 Task: Add Sprouts Almond Coconut Castile Soap to the cart.
Action: Mouse moved to (902, 110)
Screenshot: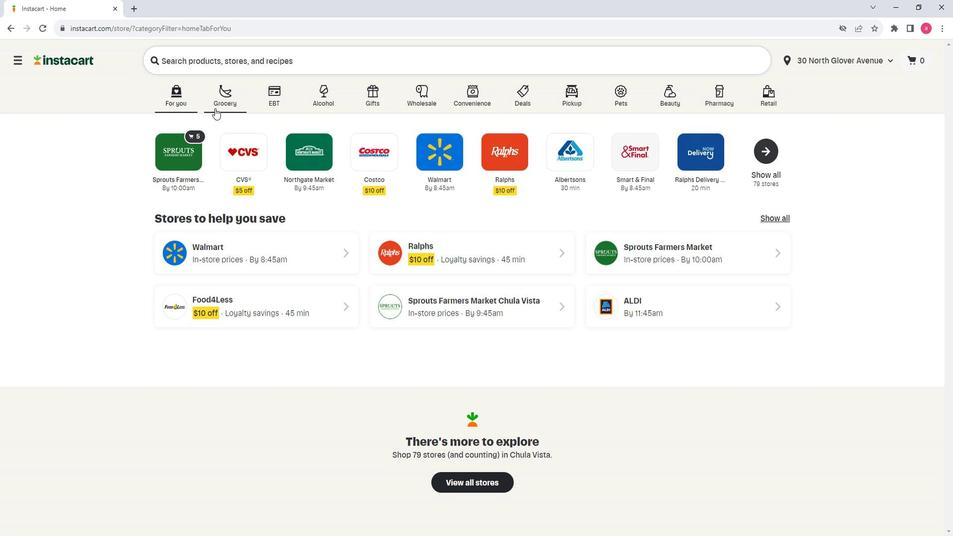 
Action: Mouse pressed left at (902, 110)
Screenshot: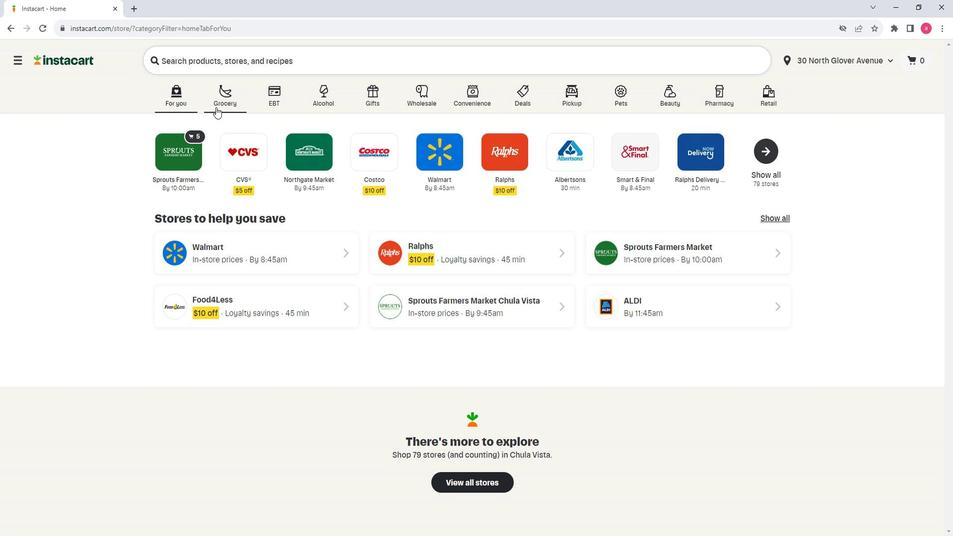 
Action: Mouse moved to (928, 304)
Screenshot: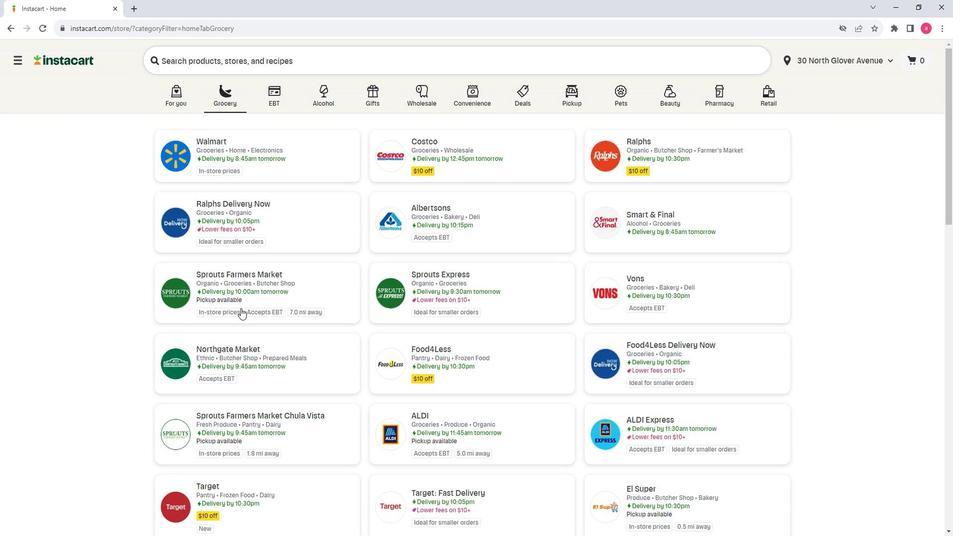 
Action: Mouse pressed left at (928, 304)
Screenshot: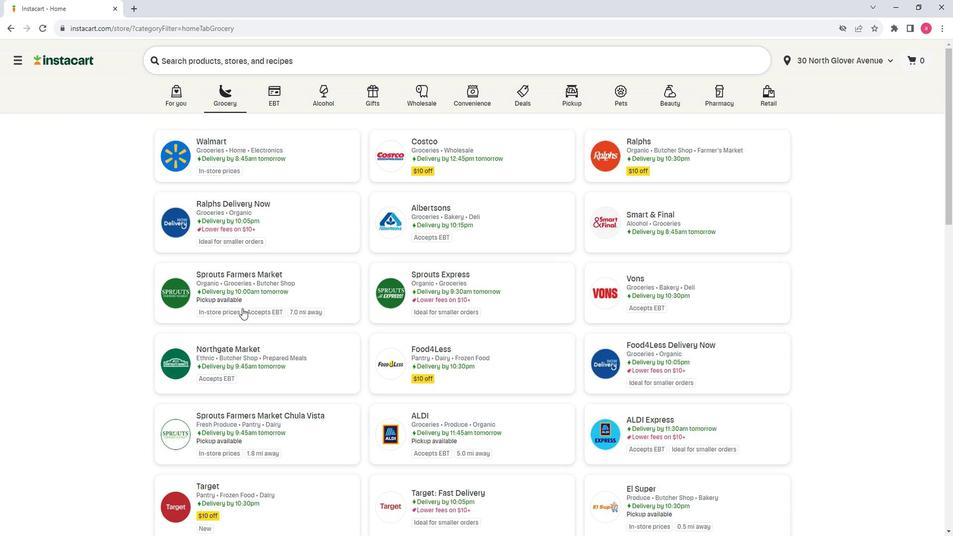 
Action: Mouse moved to (825, 326)
Screenshot: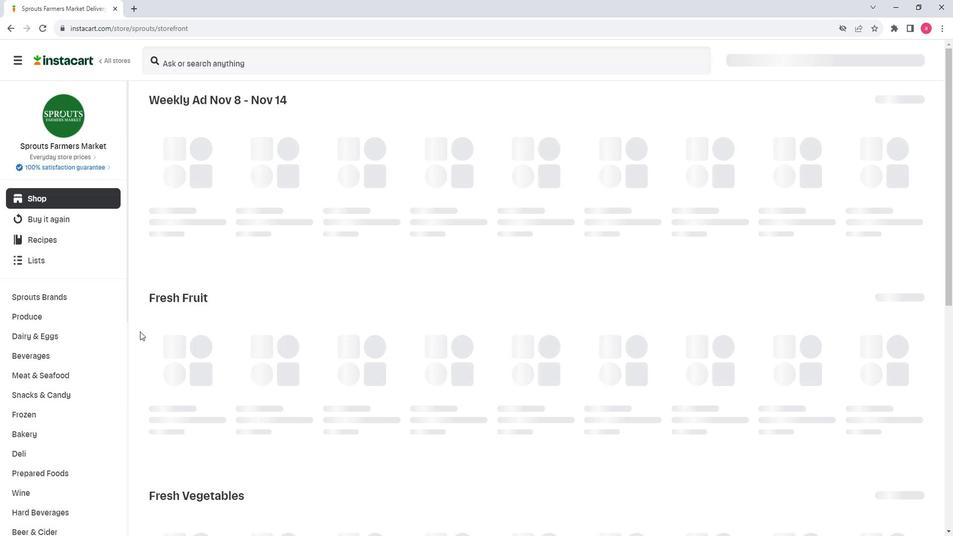 
Action: Mouse scrolled (825, 326) with delta (0, 0)
Screenshot: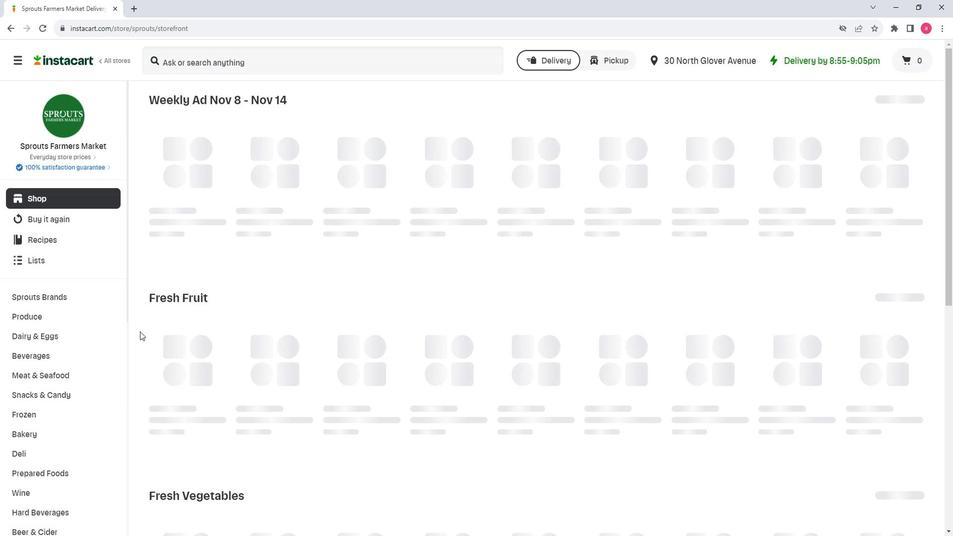 
Action: Mouse scrolled (825, 326) with delta (0, 0)
Screenshot: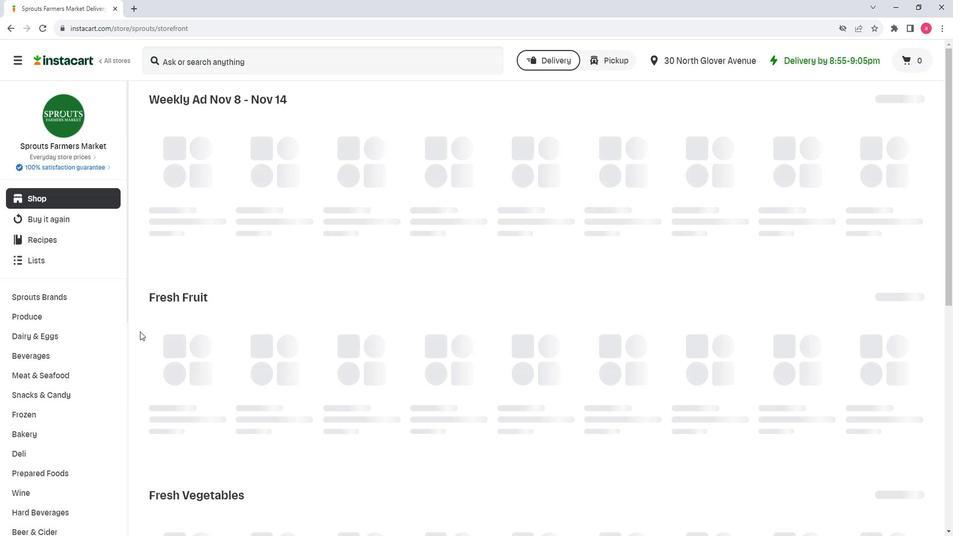 
Action: Mouse moved to (792, 326)
Screenshot: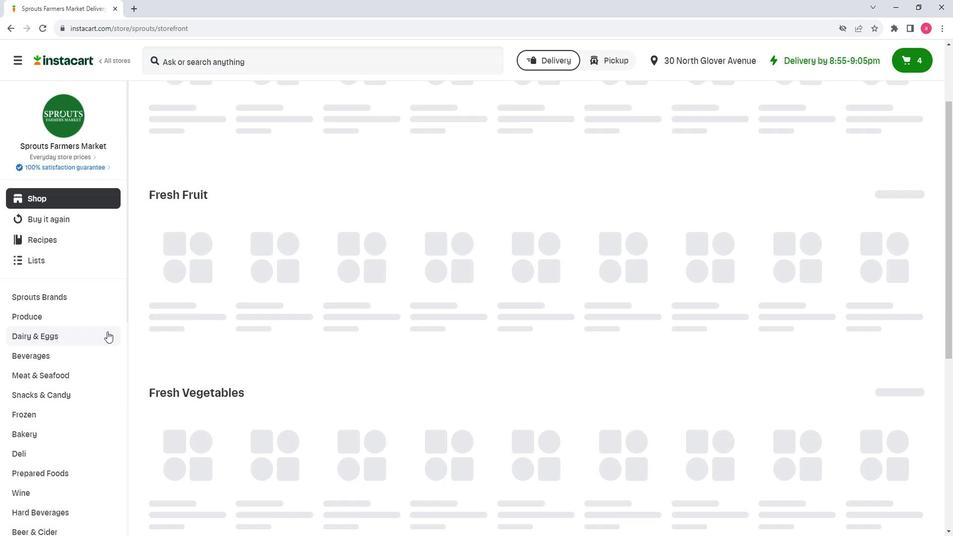 
Action: Mouse scrolled (792, 326) with delta (0, 0)
Screenshot: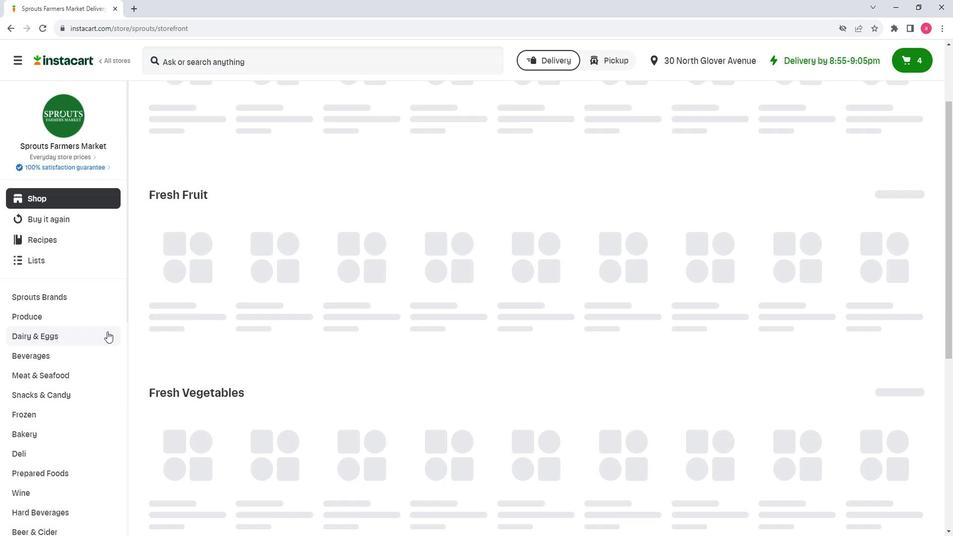
Action: Mouse scrolled (792, 326) with delta (0, 0)
Screenshot: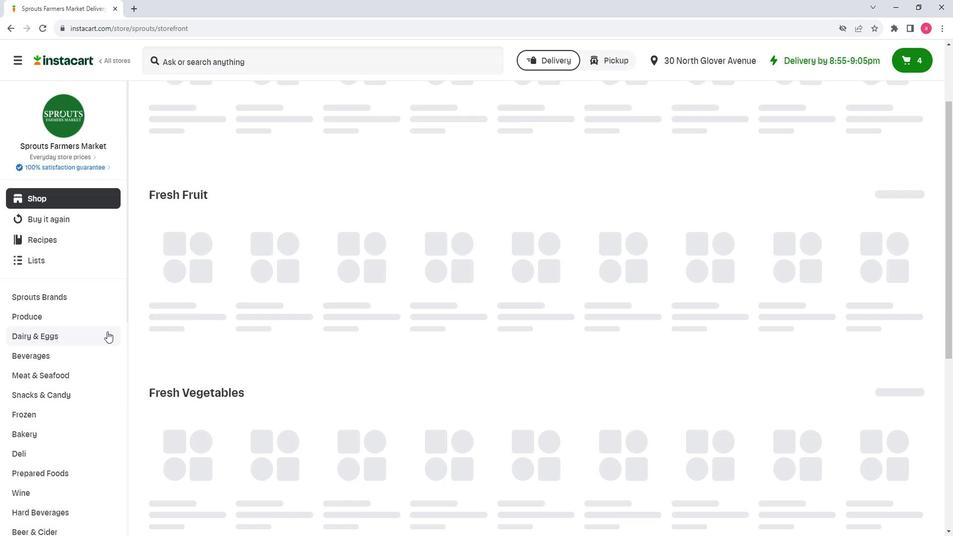 
Action: Mouse scrolled (792, 326) with delta (0, 0)
Screenshot: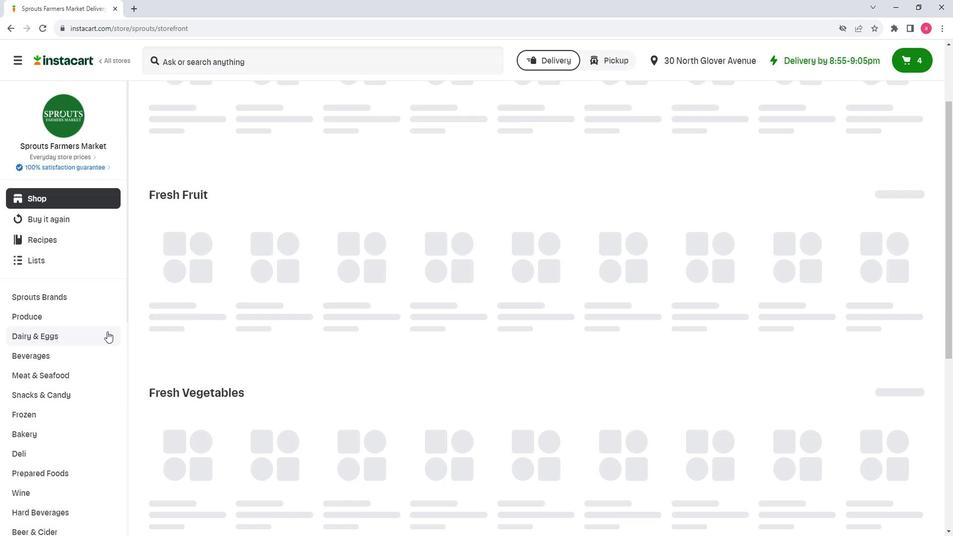 
Action: Mouse scrolled (792, 326) with delta (0, 0)
Screenshot: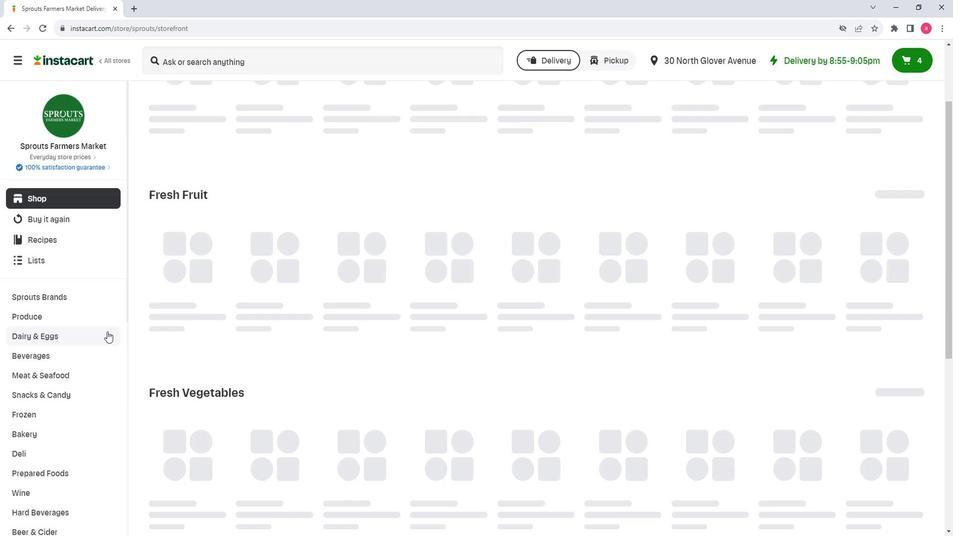 
Action: Mouse moved to (791, 324)
Screenshot: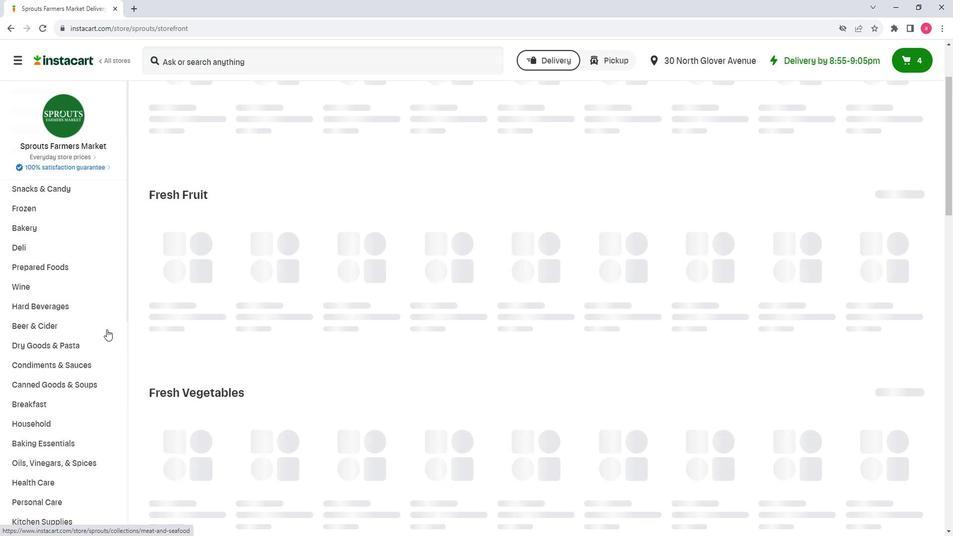 
Action: Mouse scrolled (791, 323) with delta (0, 0)
Screenshot: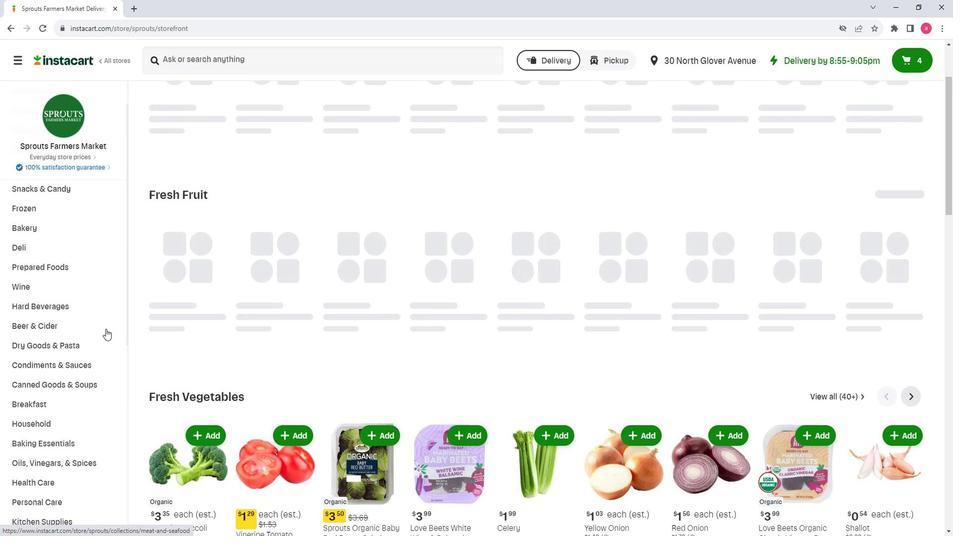 
Action: Mouse moved to (748, 432)
Screenshot: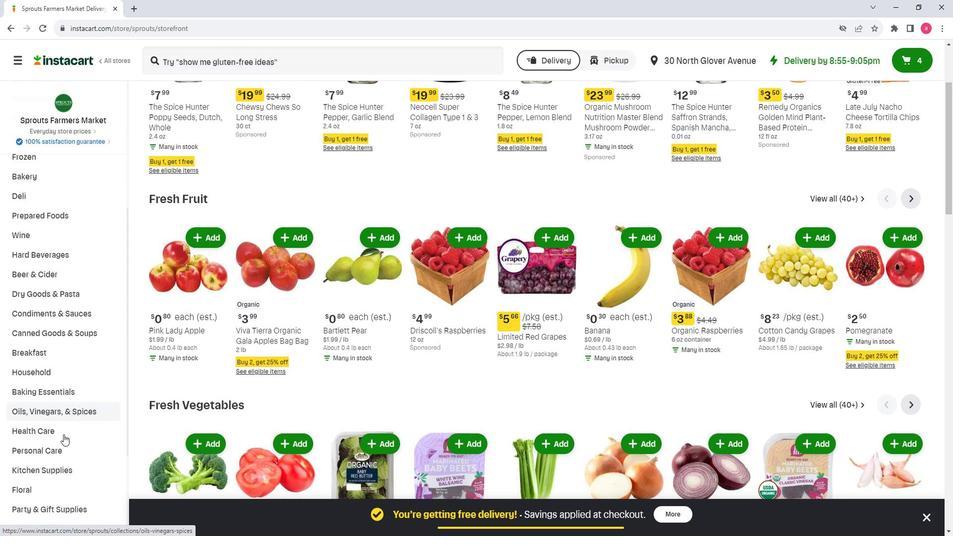 
Action: Mouse pressed left at (748, 432)
Screenshot: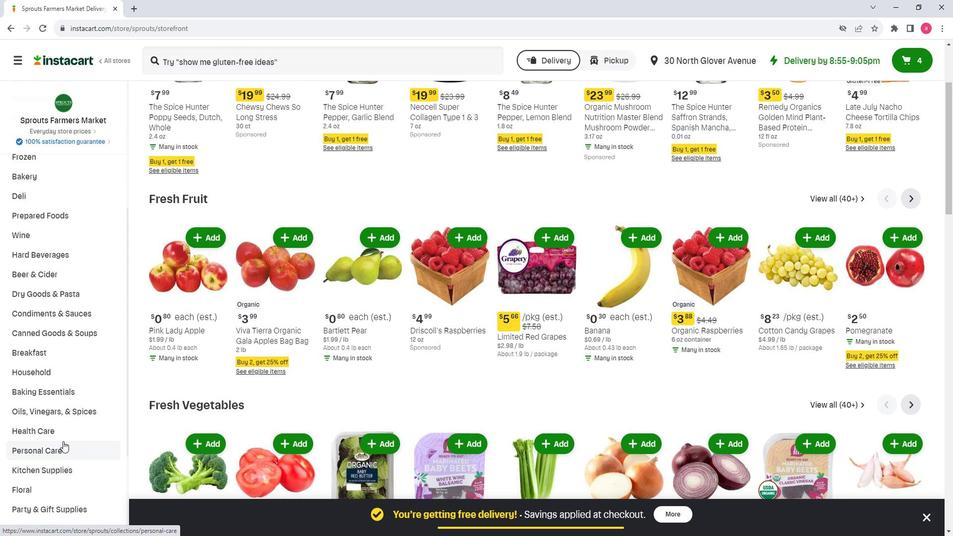 
Action: Mouse moved to (924, 137)
Screenshot: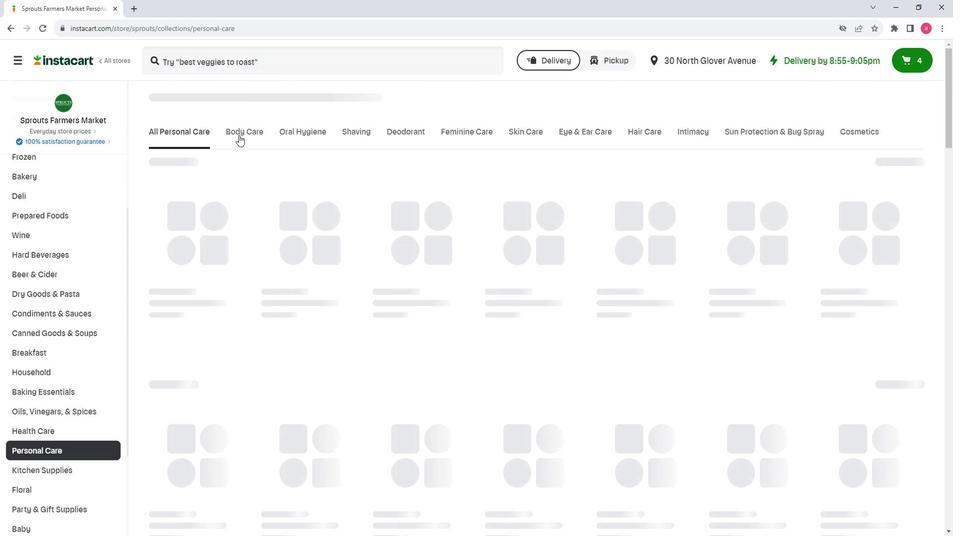 
Action: Mouse pressed left at (924, 137)
Screenshot: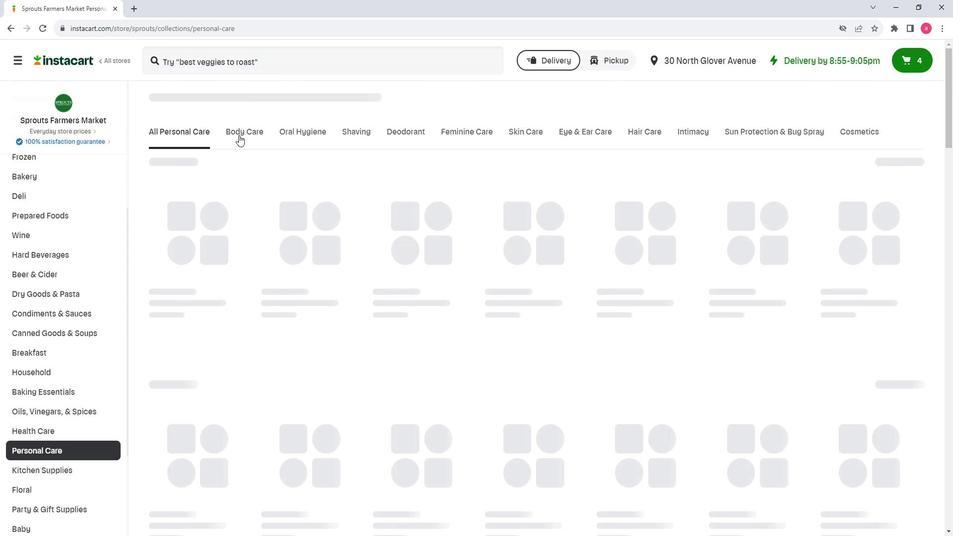 
Action: Mouse moved to (922, 161)
Screenshot: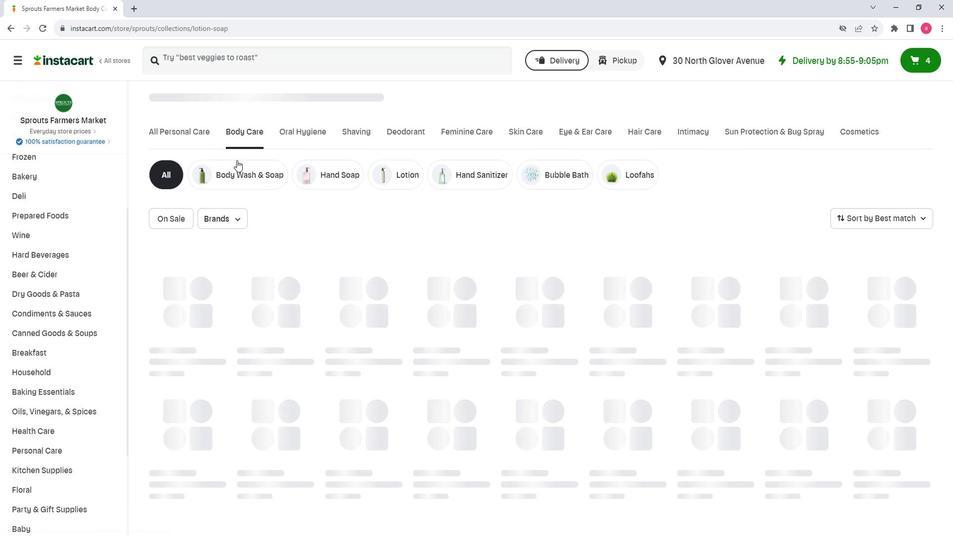 
Action: Mouse pressed left at (922, 161)
Screenshot: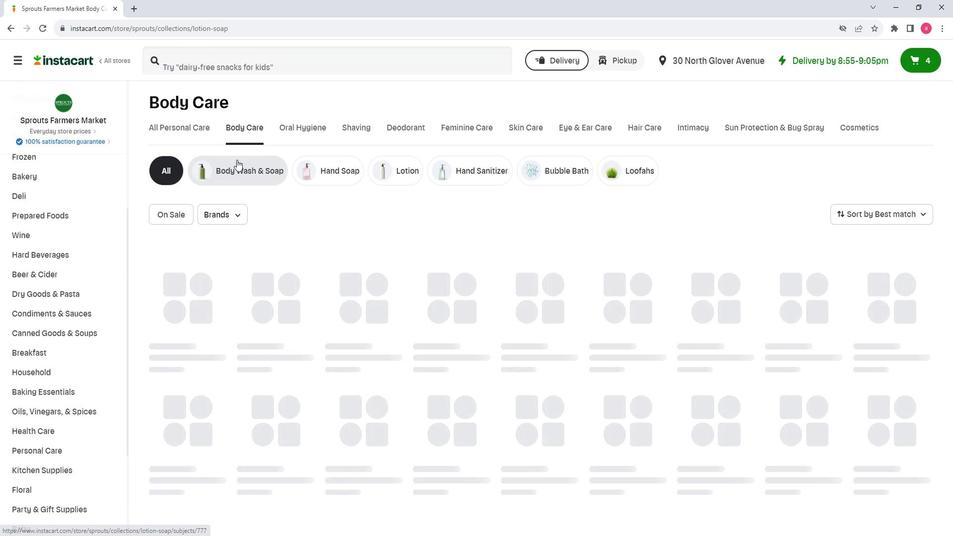 
Action: Mouse moved to (870, 64)
Screenshot: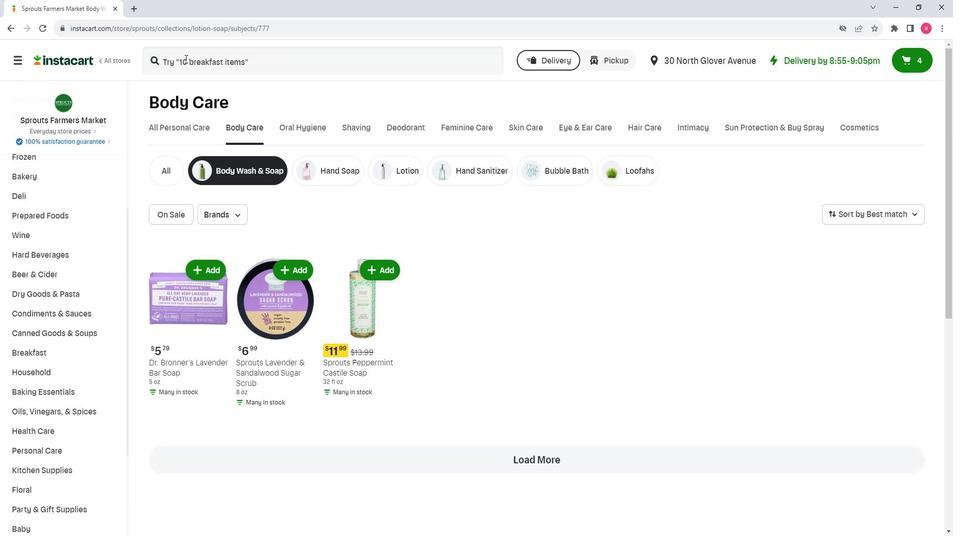 
Action: Mouse pressed left at (870, 64)
Screenshot: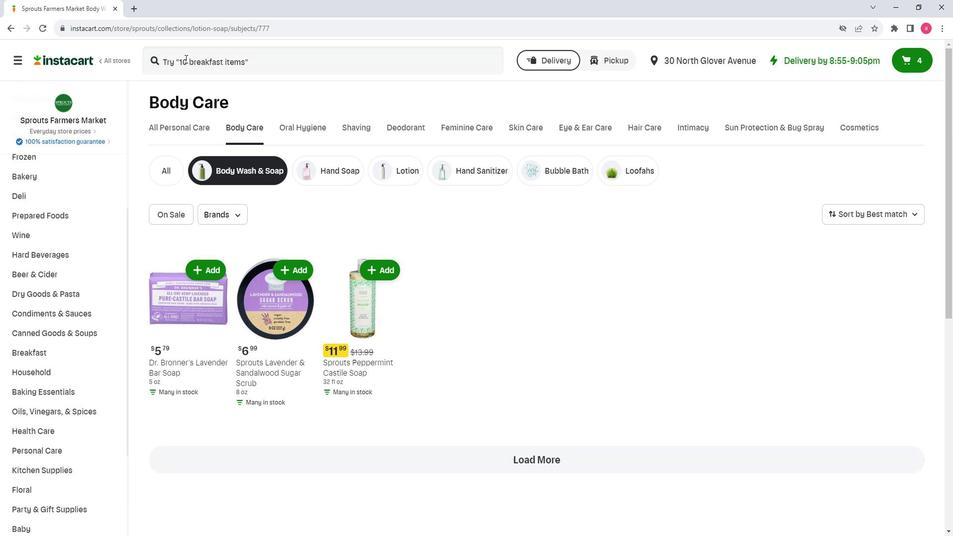 
Action: Key pressed <Key.shift>Sprouts<Key.space><Key.shift><Key.shift><Key.shift><Key.shift><Key.shift><Key.shift><Key.shift><Key.shift><Key.shift><Key.shift><Key.shift><Key.shift><Key.shift><Key.shift><Key.shift><Key.shift><Key.shift>Almond<Key.space><Key.shift><Key.shift><Key.shift><Key.shift><Key.shift><Key.shift><Key.shift><Key.shift><Key.shift><Key.shift><Key.shift><Key.shift><Key.shift><Key.shift><Key.shift><Key.shift><Key.shift><Key.shift><Key.shift><Key.shift><Key.shift><Key.shift><Key.shift>Coconut<Key.space><Key.shift><Key.shift><Key.shift><Key.shift><Key.shift><Key.shift><Key.shift><Key.shift><Key.shift><Key.shift><Key.shift><Key.shift><Key.shift><Key.shift><Key.shift><Key.shift><Key.shift><Key.shift>Castile<Key.space><Key.shift>Soap<Key.space><Key.enter>
Screenshot: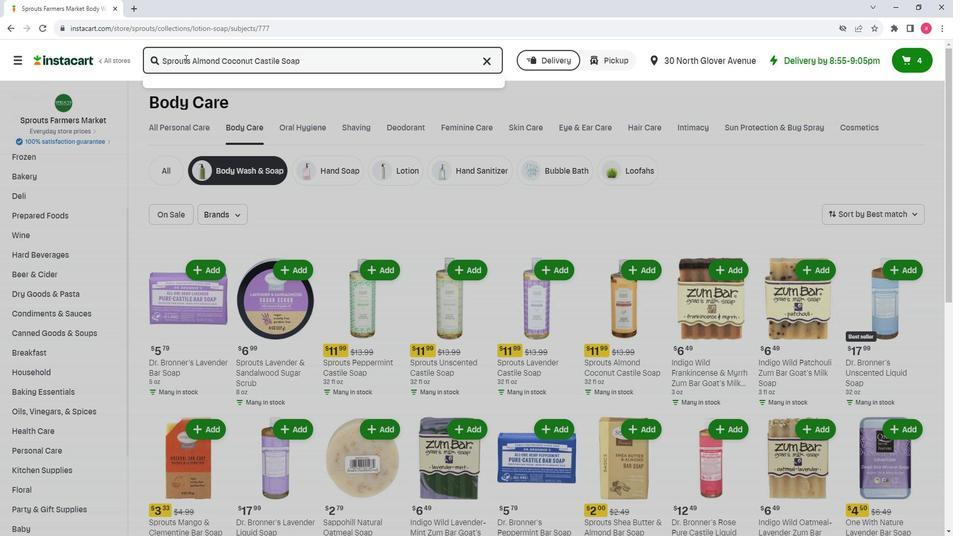 
Action: Mouse moved to (945, 164)
Screenshot: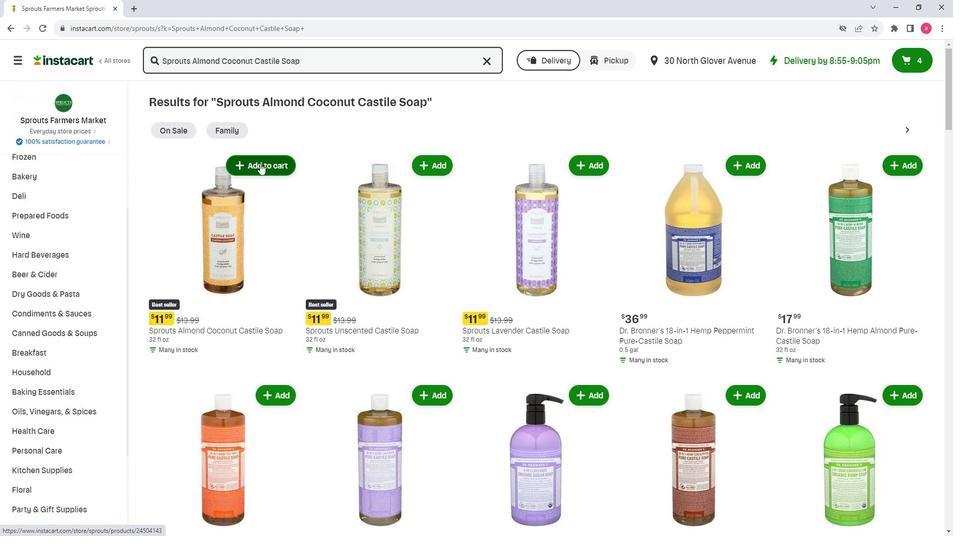 
Action: Mouse pressed left at (945, 164)
Screenshot: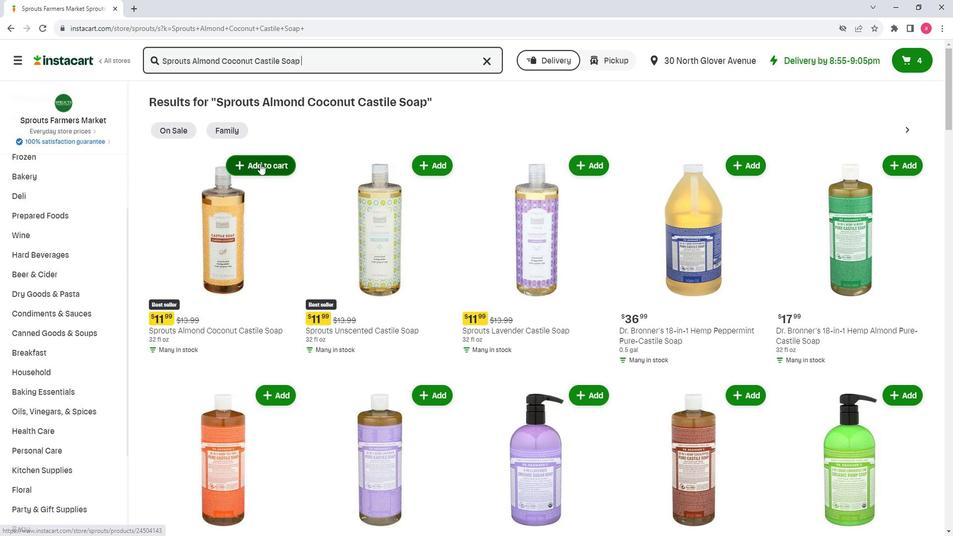 
Action: Mouse moved to (952, 235)
Screenshot: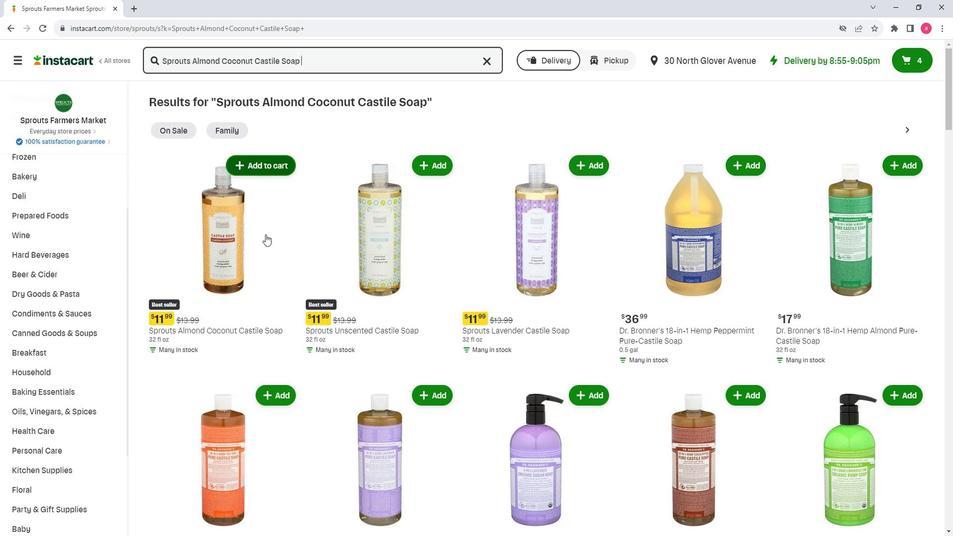 
